 Task: Filter companies with 5001-10,000 employees.
Action: Mouse moved to (356, 84)
Screenshot: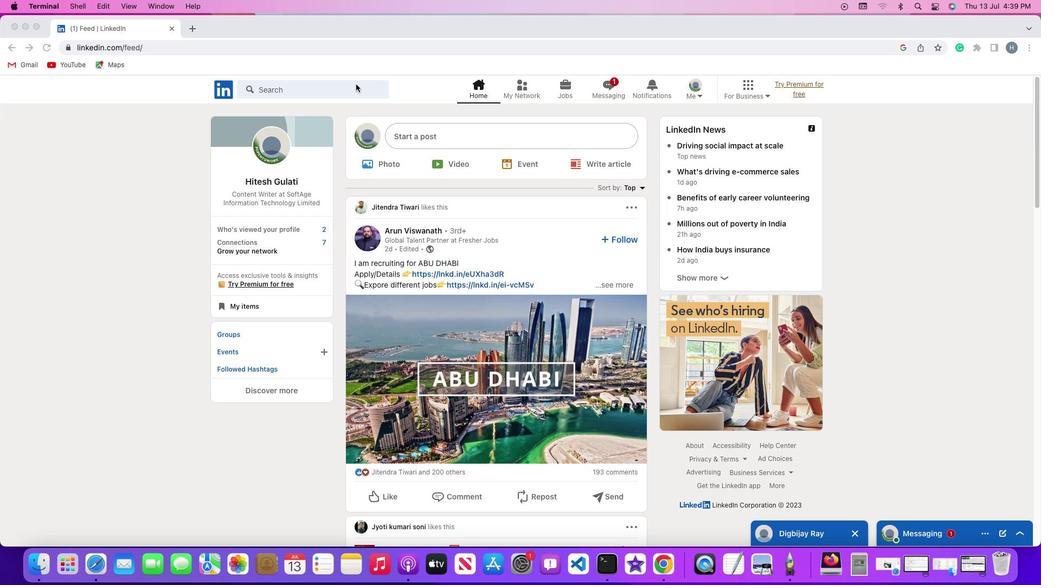 
Action: Mouse pressed left at (356, 84)
Screenshot: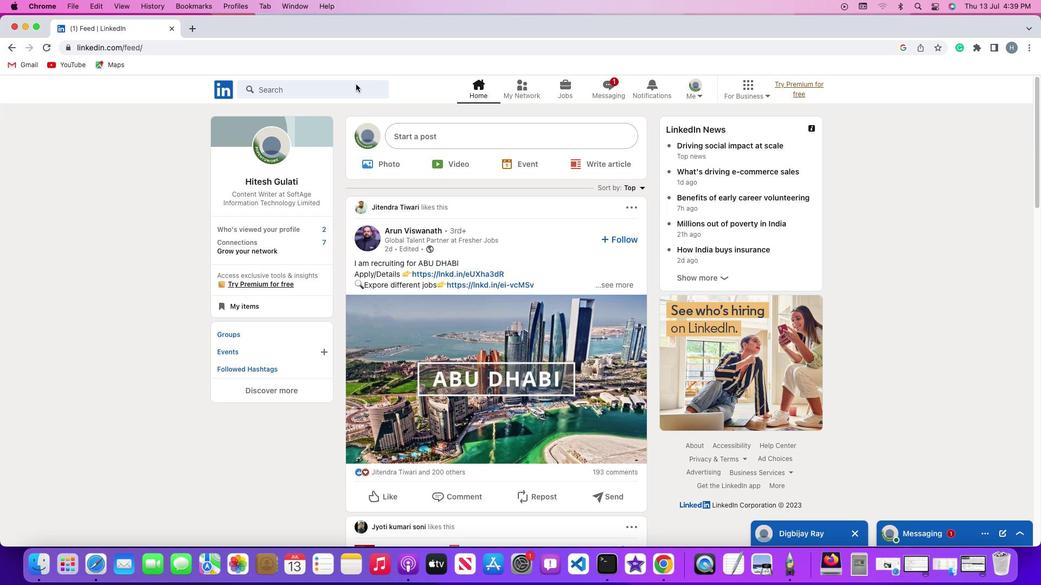 
Action: Mouse pressed left at (356, 84)
Screenshot: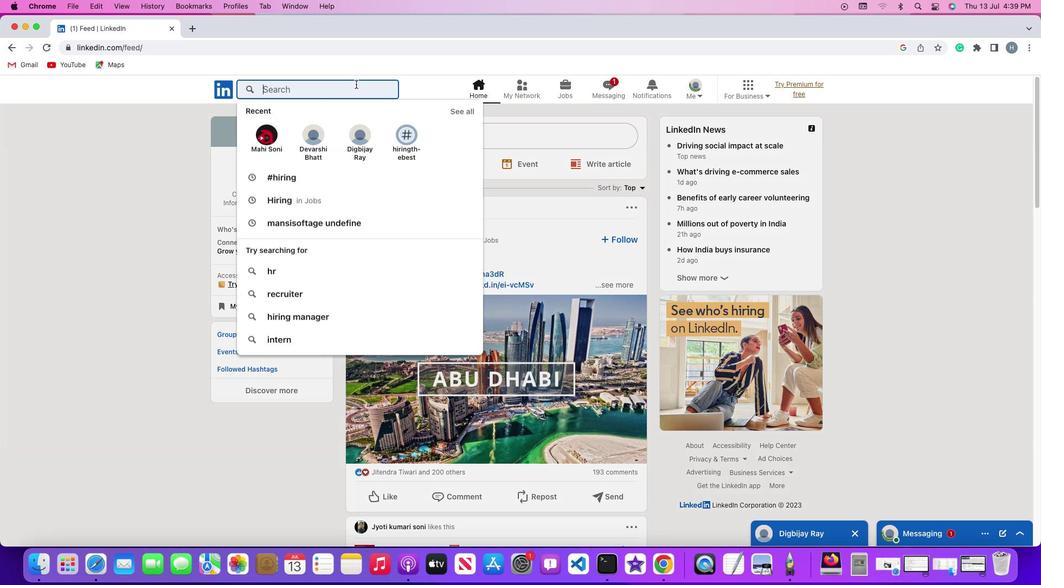 
Action: Key pressed Key.shift'#''h''i''r''i''n''g'Key.enter
Screenshot: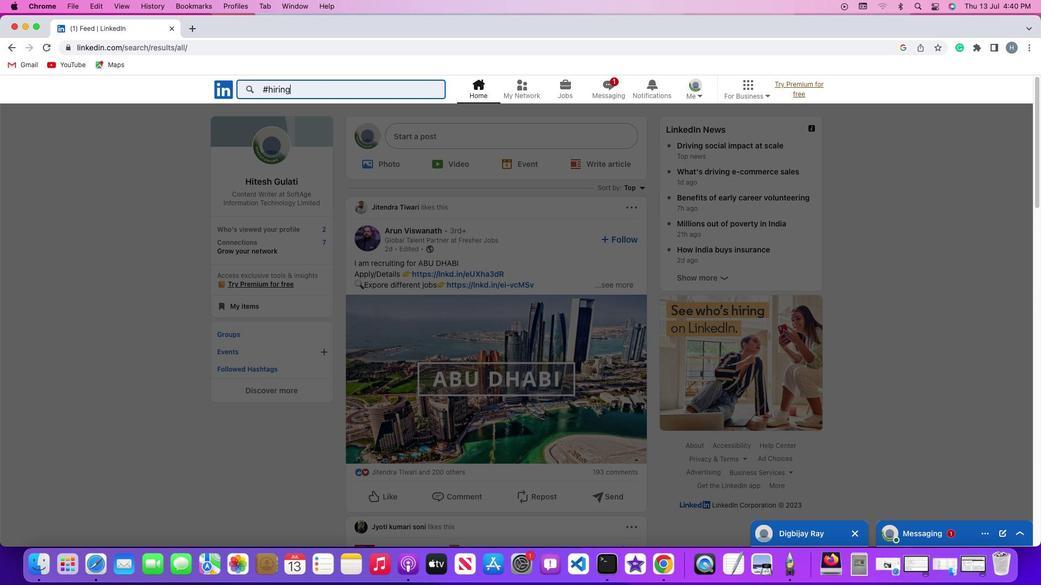 
Action: Mouse moved to (367, 117)
Screenshot: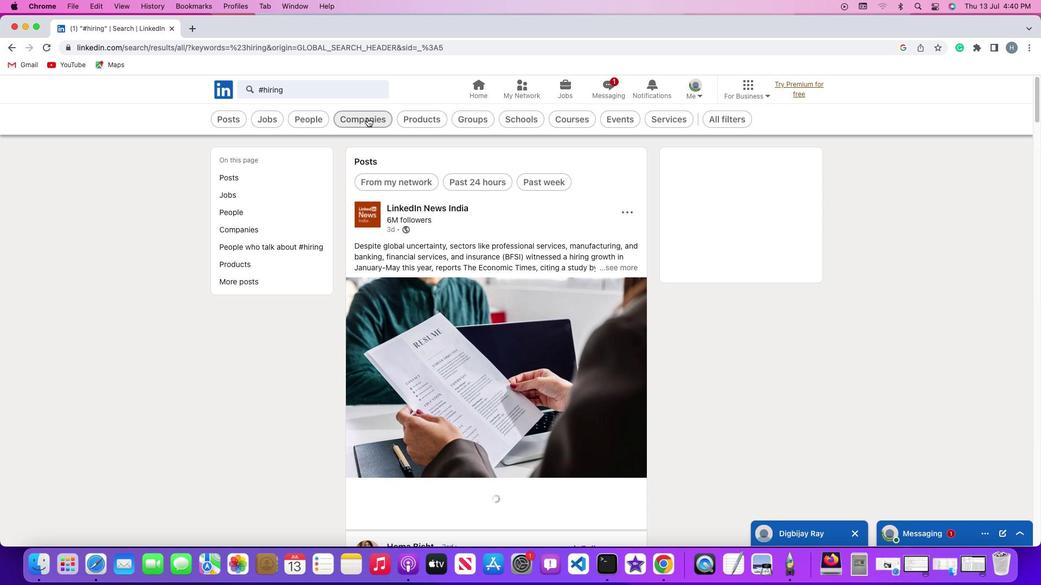 
Action: Mouse pressed left at (367, 117)
Screenshot: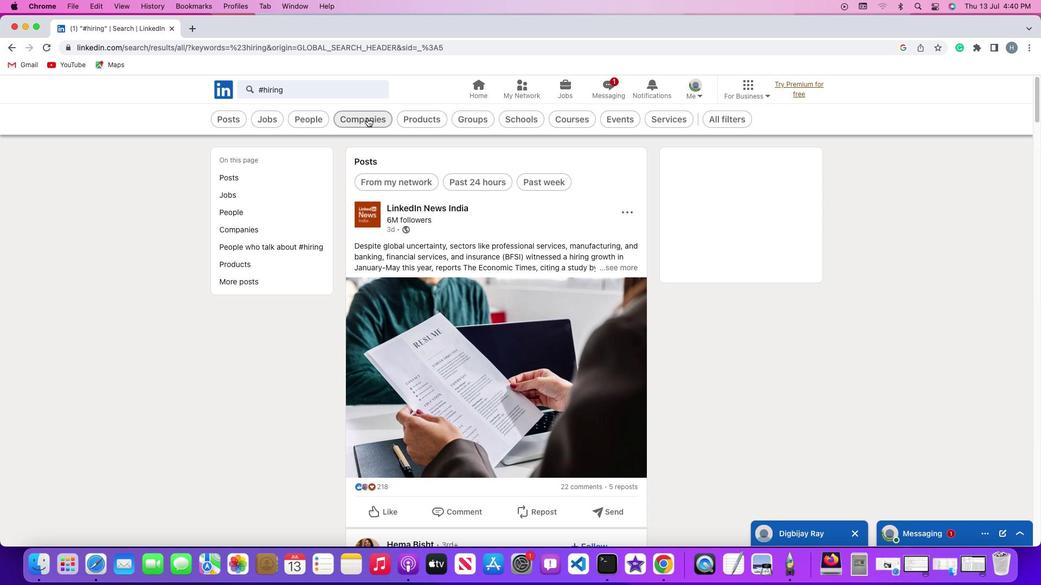 
Action: Mouse moved to (368, 117)
Screenshot: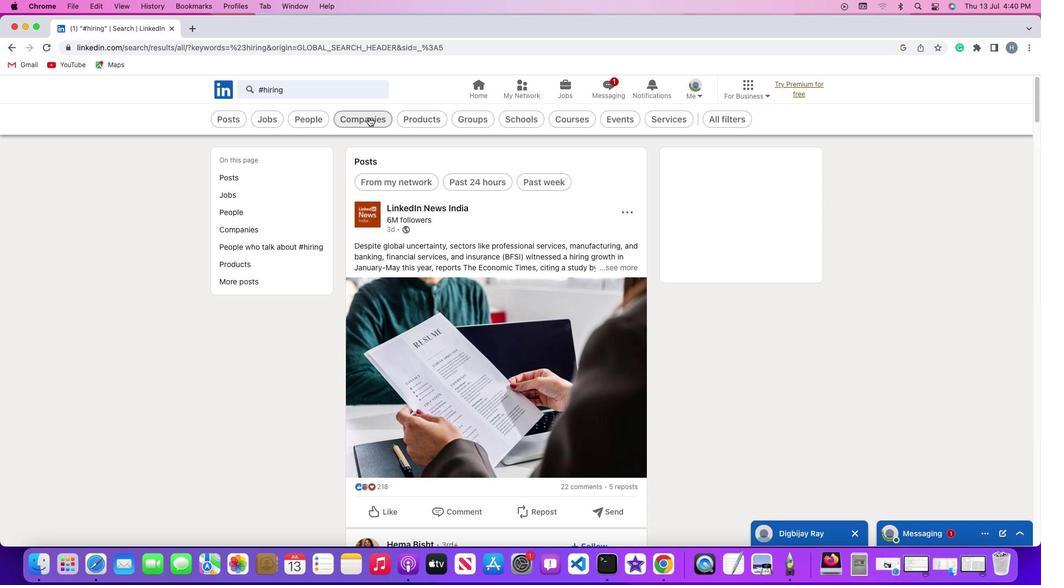 
Action: Mouse pressed left at (368, 117)
Screenshot: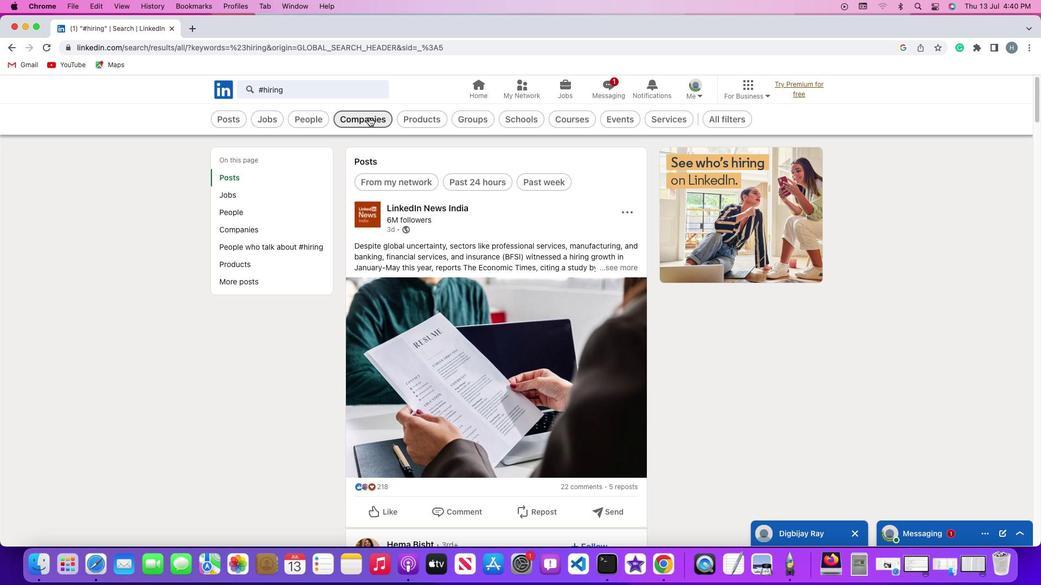 
Action: Mouse moved to (487, 116)
Screenshot: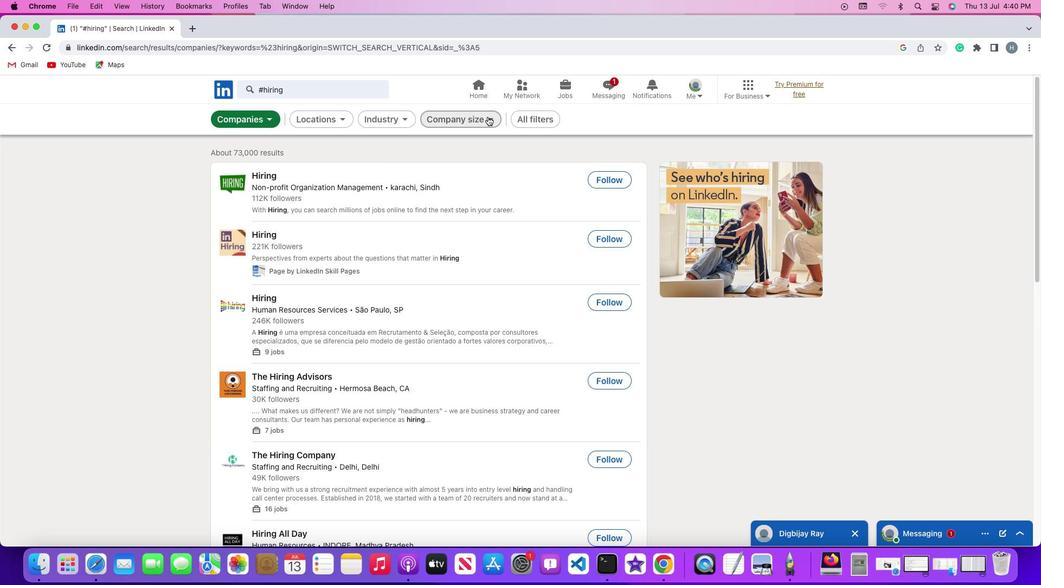 
Action: Mouse pressed left at (487, 116)
Screenshot: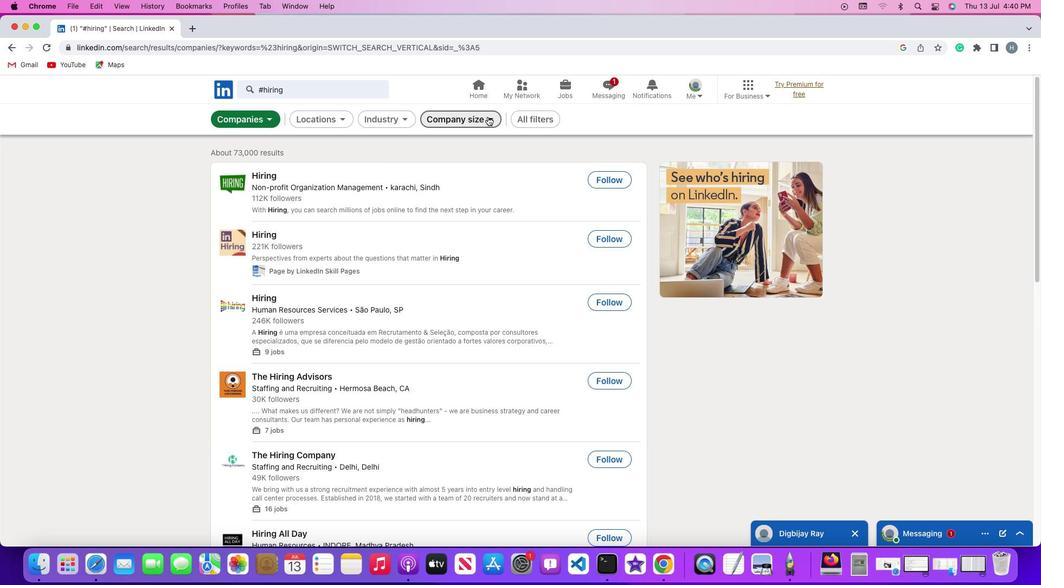 
Action: Mouse moved to (388, 292)
Screenshot: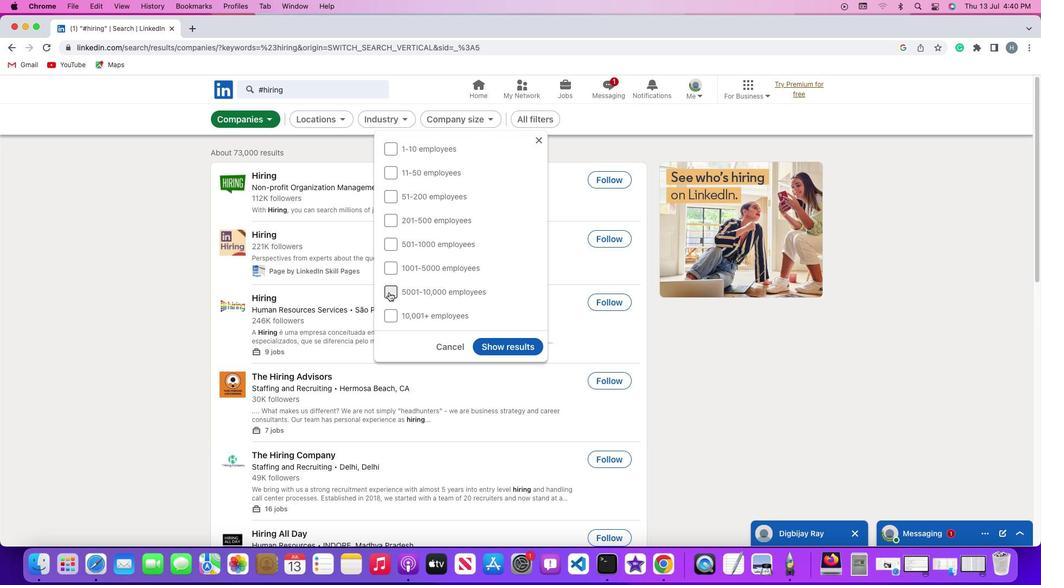 
Action: Mouse pressed left at (388, 292)
Screenshot: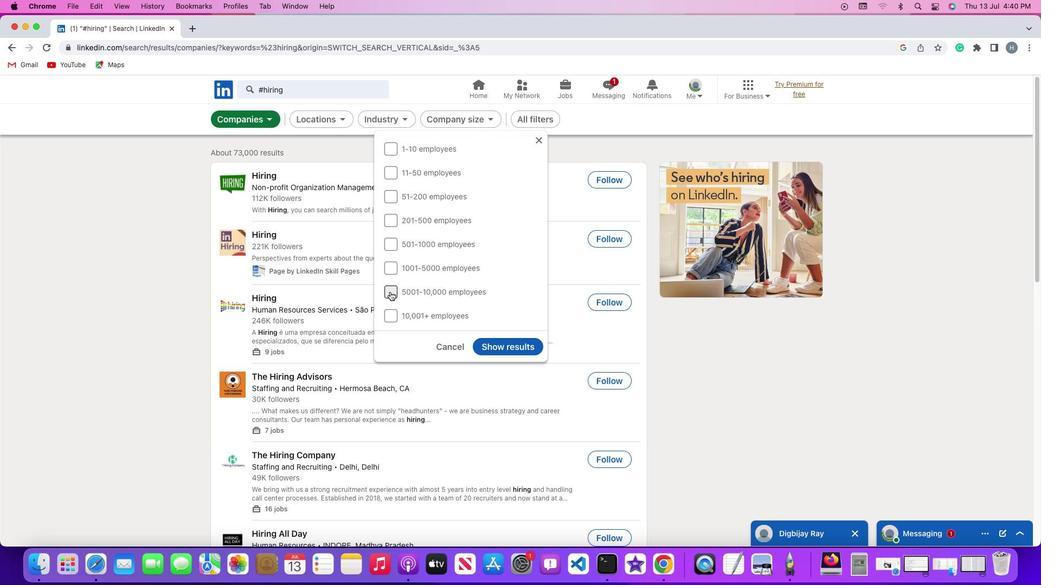 
Action: Mouse moved to (518, 349)
Screenshot: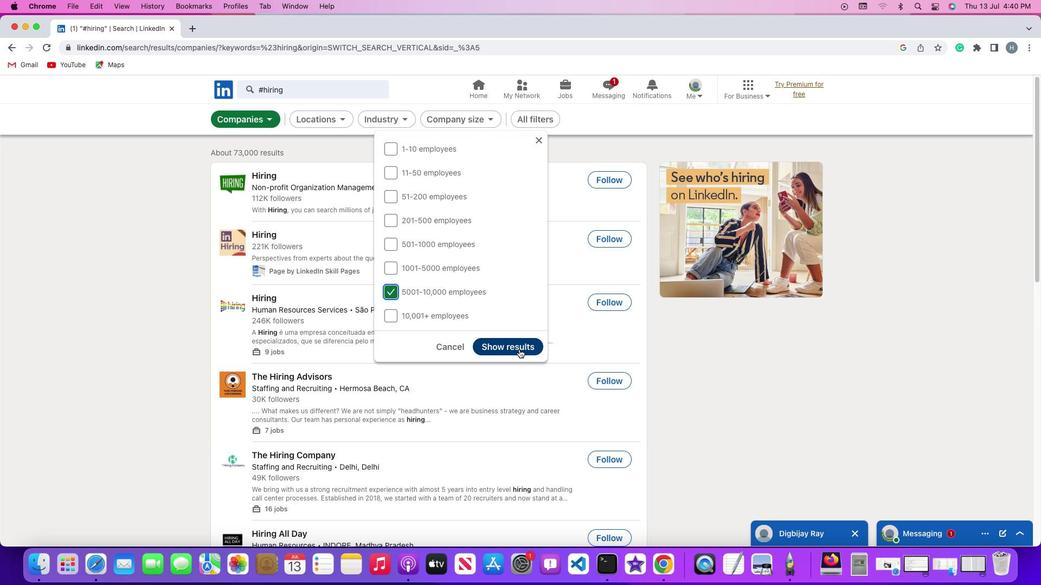
Action: Mouse pressed left at (518, 349)
Screenshot: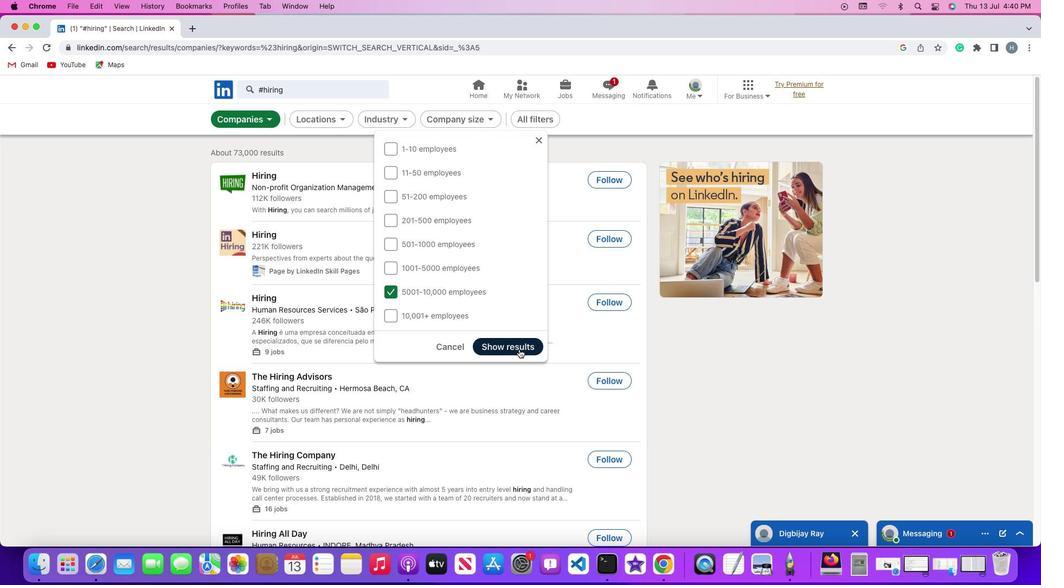 
Action: Mouse moved to (523, 242)
Screenshot: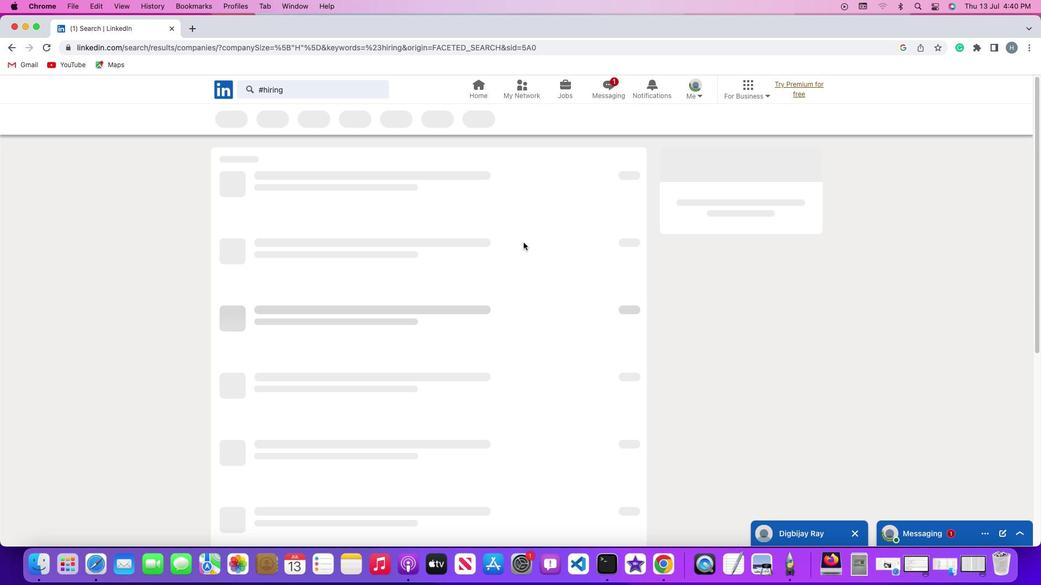 
